 Task: Add the task  Integrate a new payment gateway for recurring payments to the section Code Captains in the project AgileHeart and add a Due Date to the respective task as 2024/05/08
Action: Mouse moved to (544, 386)
Screenshot: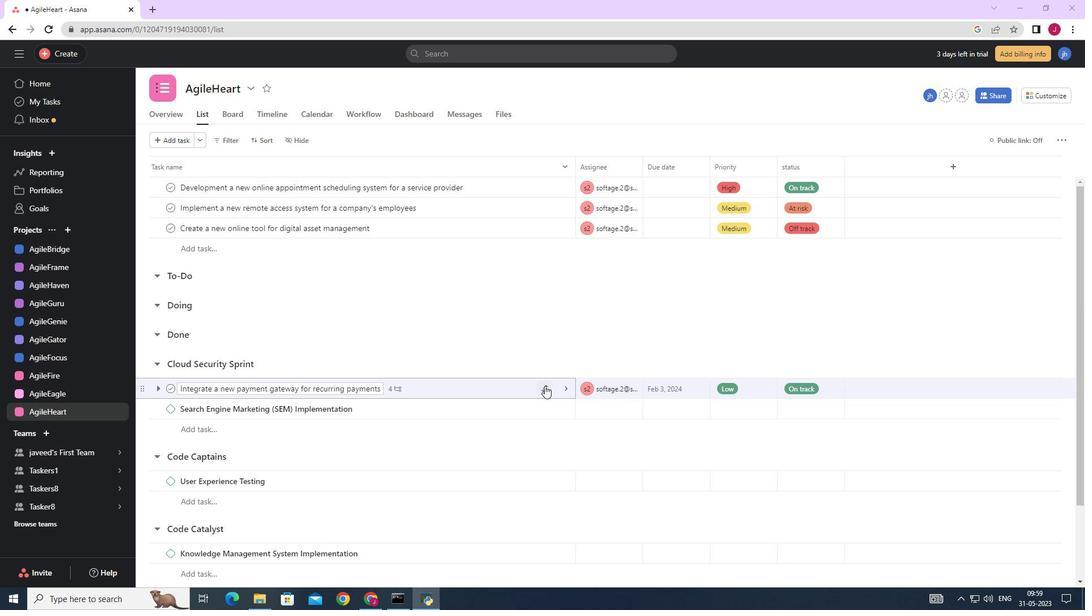 
Action: Mouse pressed left at (544, 386)
Screenshot: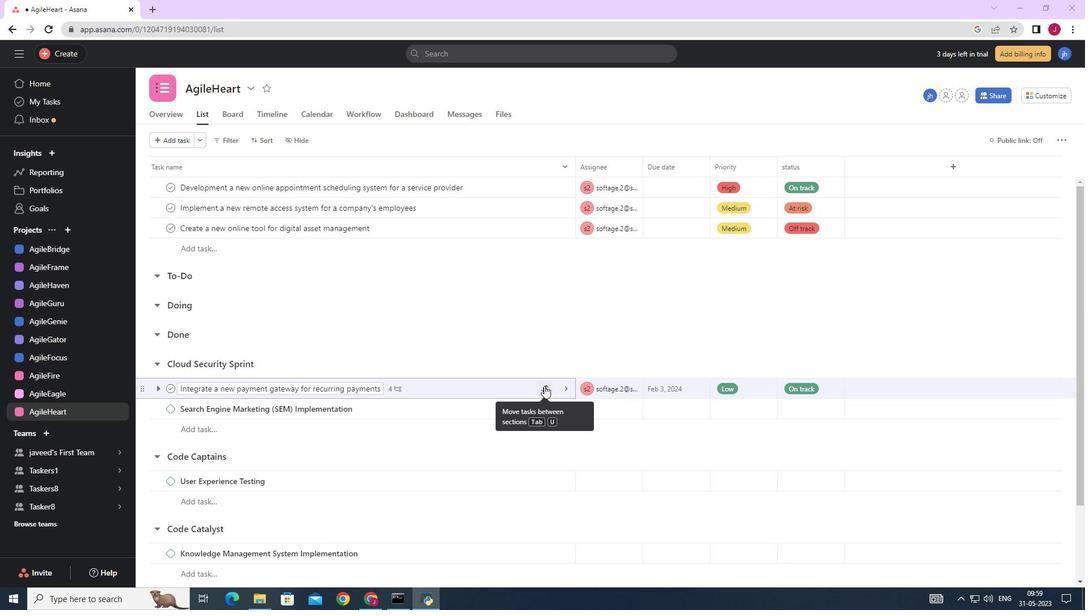 
Action: Mouse moved to (488, 317)
Screenshot: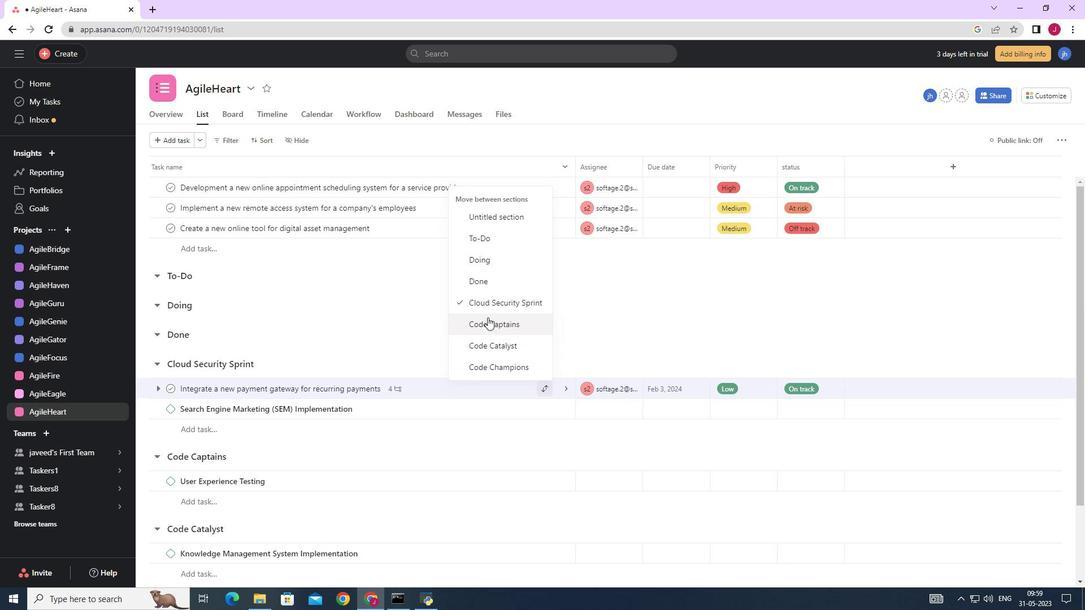 
Action: Mouse pressed left at (488, 317)
Screenshot: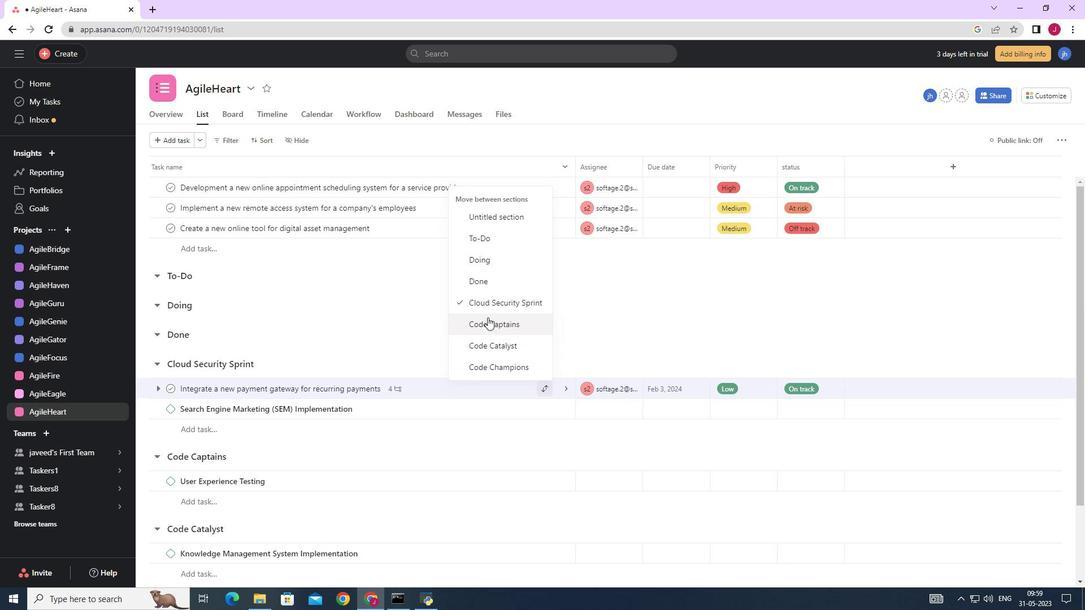 
Action: Mouse moved to (666, 458)
Screenshot: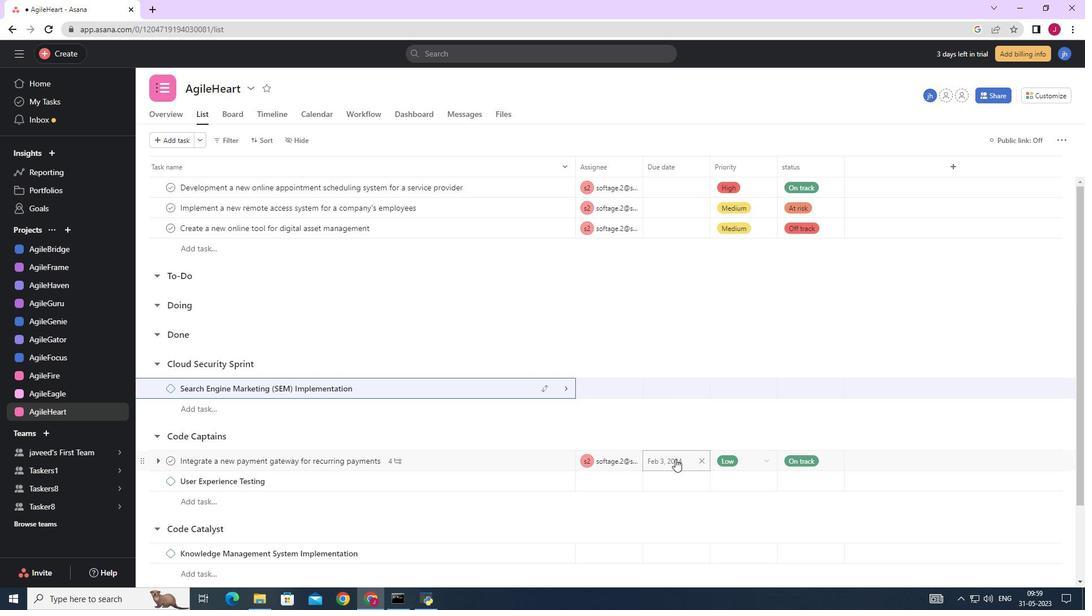 
Action: Mouse pressed left at (666, 458)
Screenshot: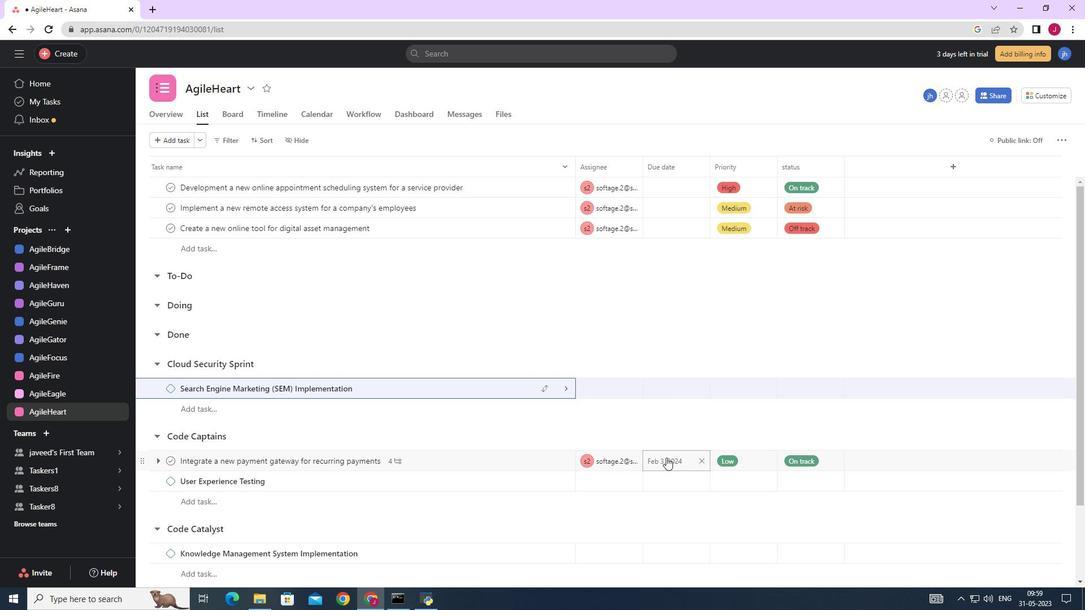 
Action: Mouse moved to (693, 460)
Screenshot: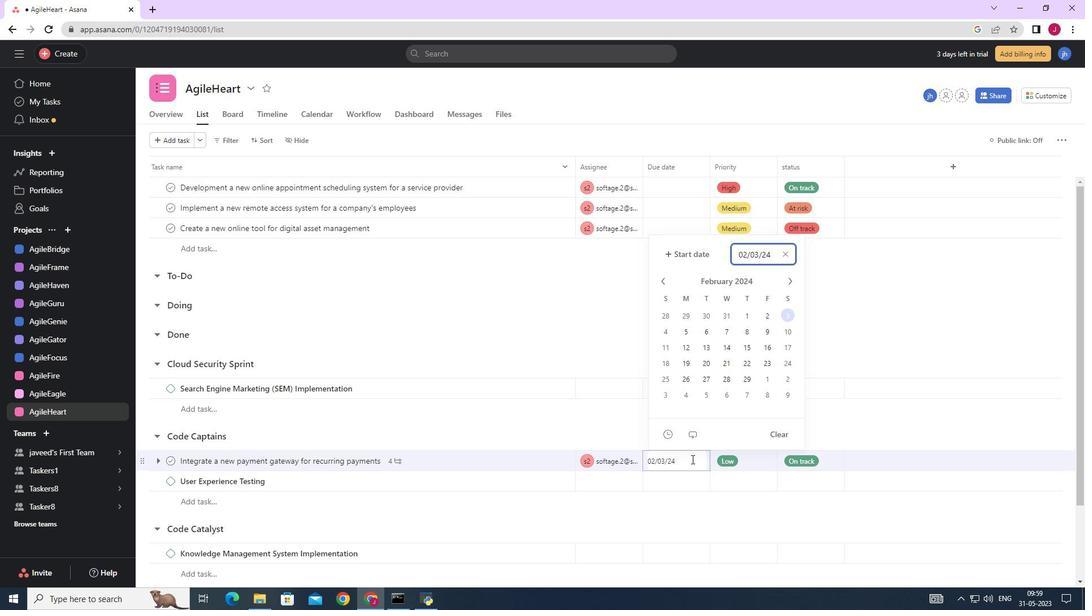 
Action: Mouse pressed left at (693, 460)
Screenshot: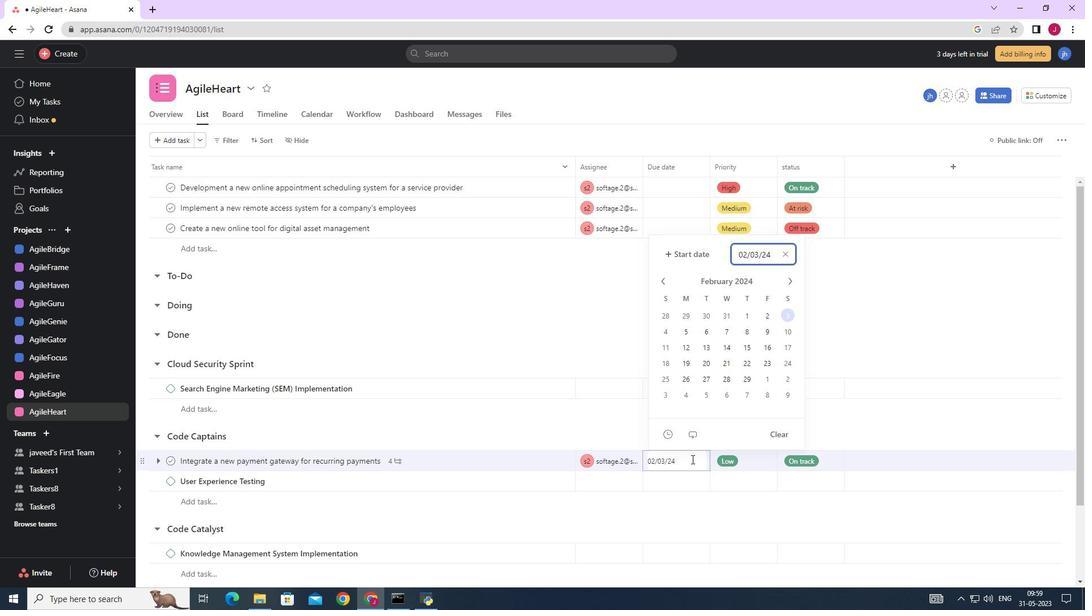 
Action: Mouse pressed left at (693, 460)
Screenshot: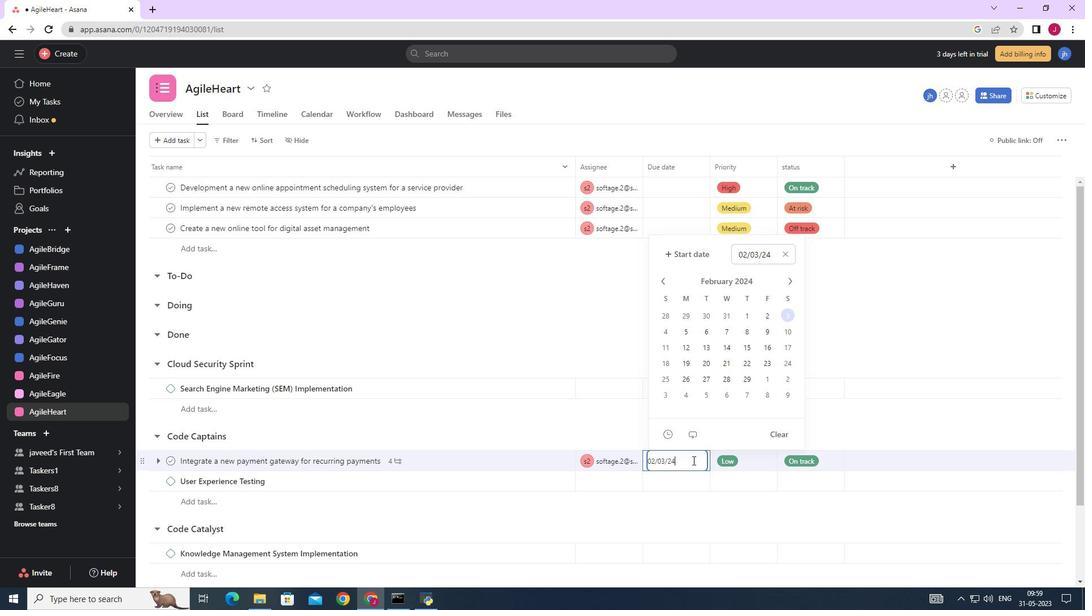 
Action: Mouse moved to (788, 283)
Screenshot: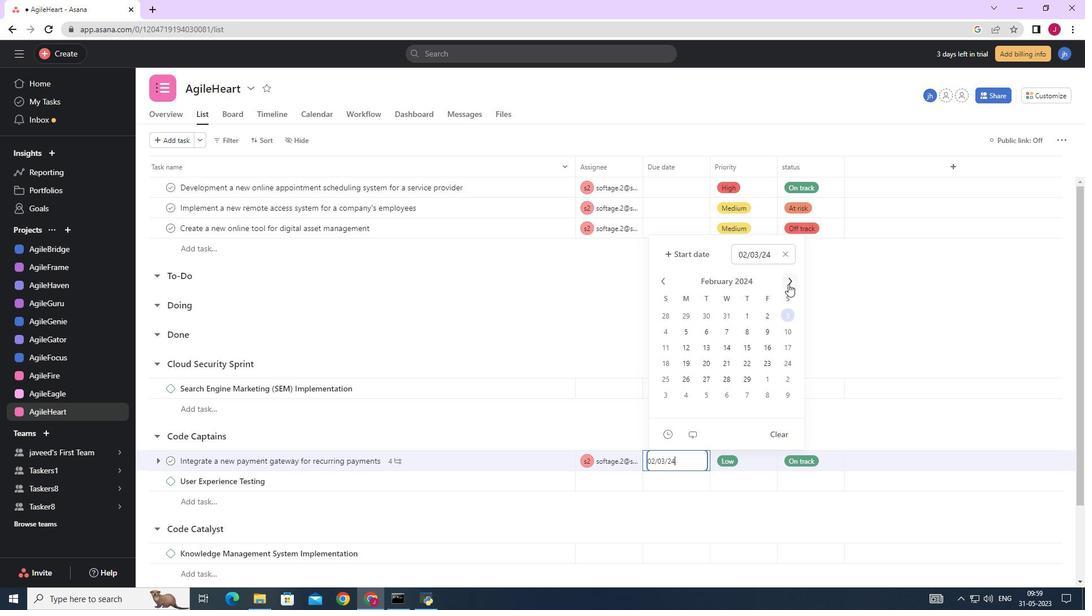 
Action: Mouse pressed left at (788, 283)
Screenshot: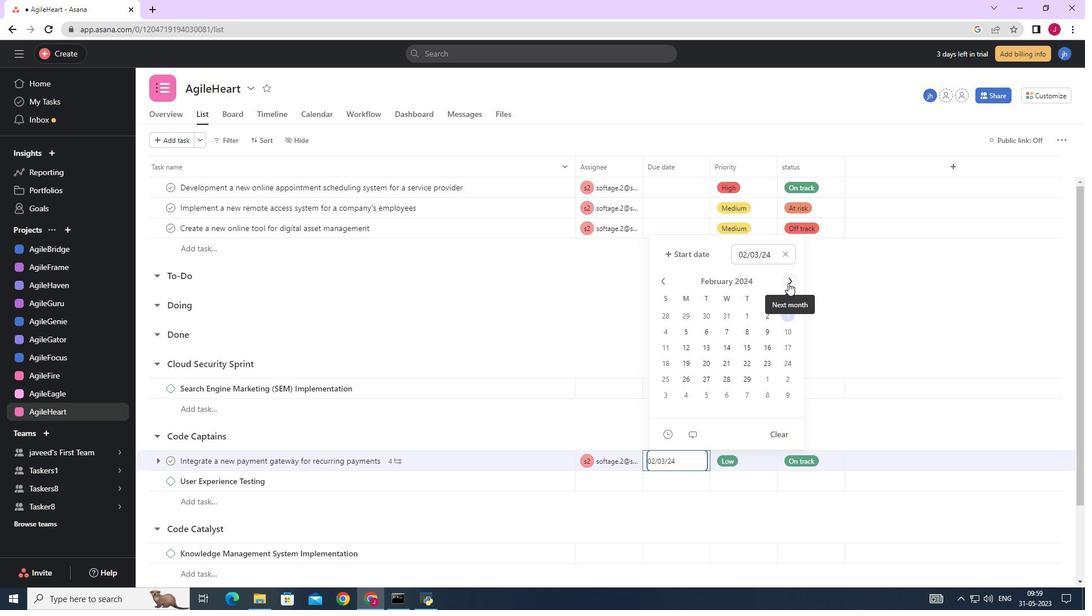 
Action: Mouse pressed left at (788, 283)
Screenshot: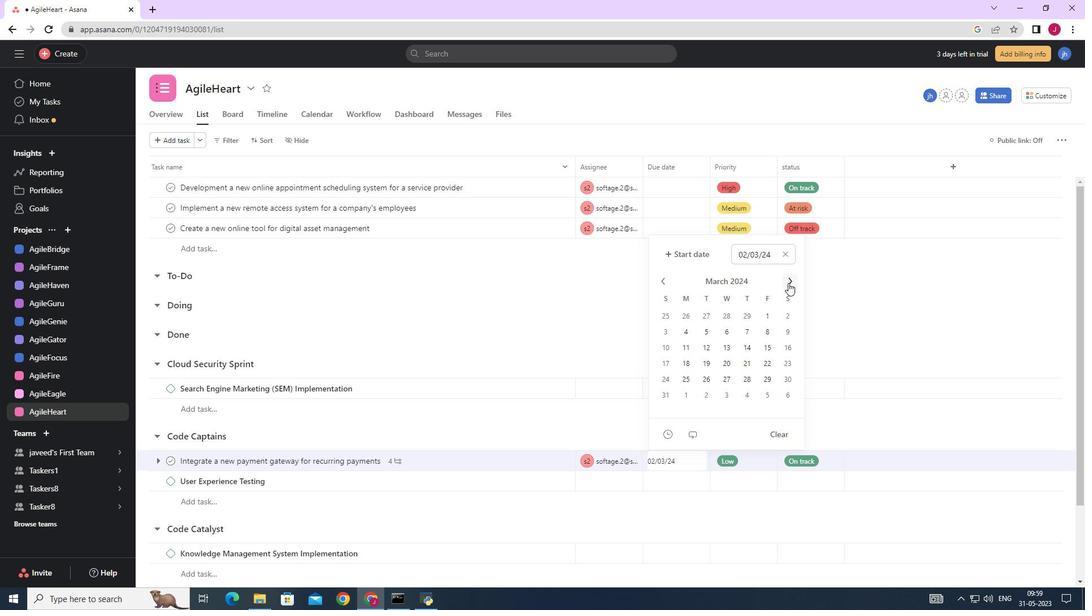 
Action: Mouse moved to (789, 283)
Screenshot: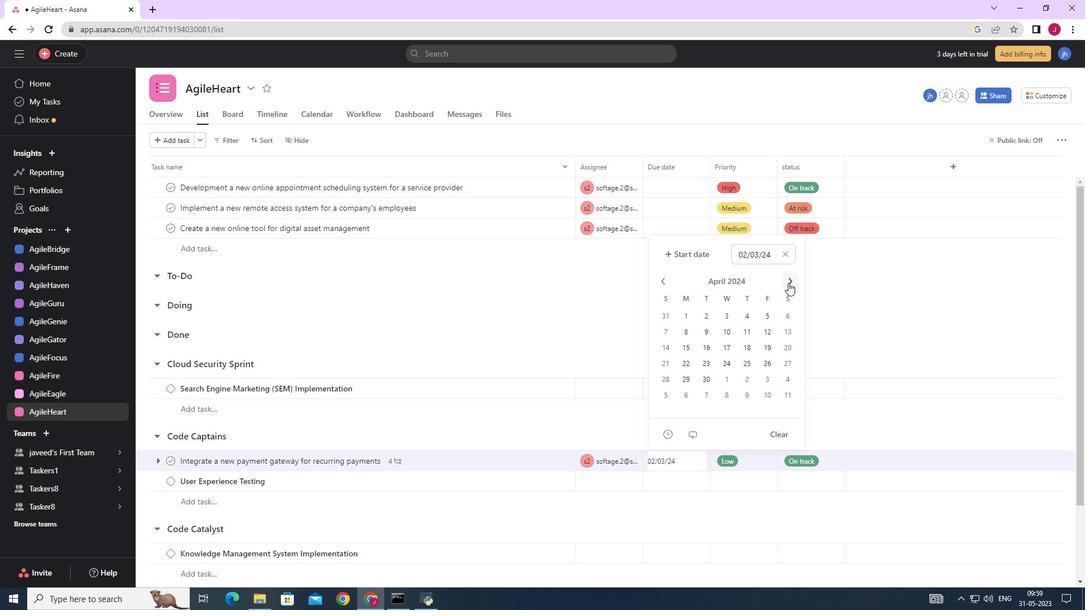 
Action: Mouse pressed left at (789, 283)
Screenshot: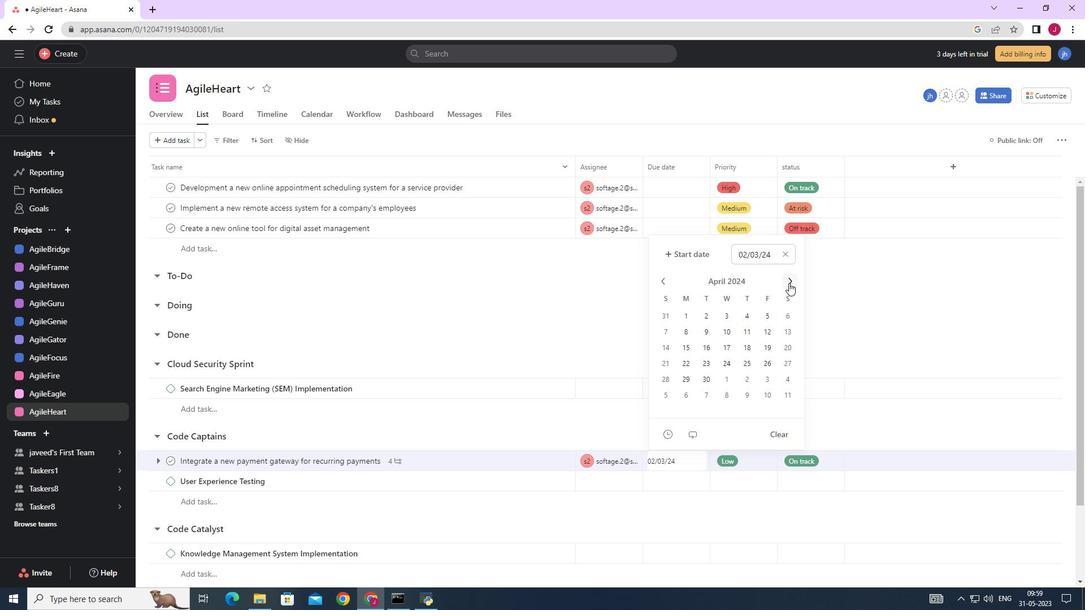 
Action: Mouse moved to (725, 332)
Screenshot: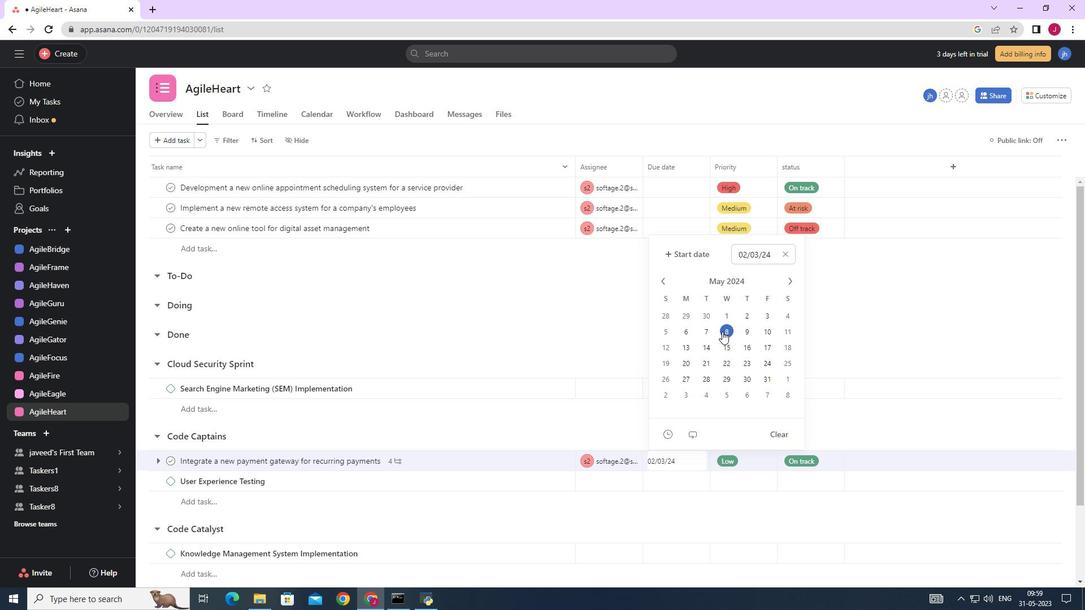 
Action: Mouse pressed left at (725, 332)
Screenshot: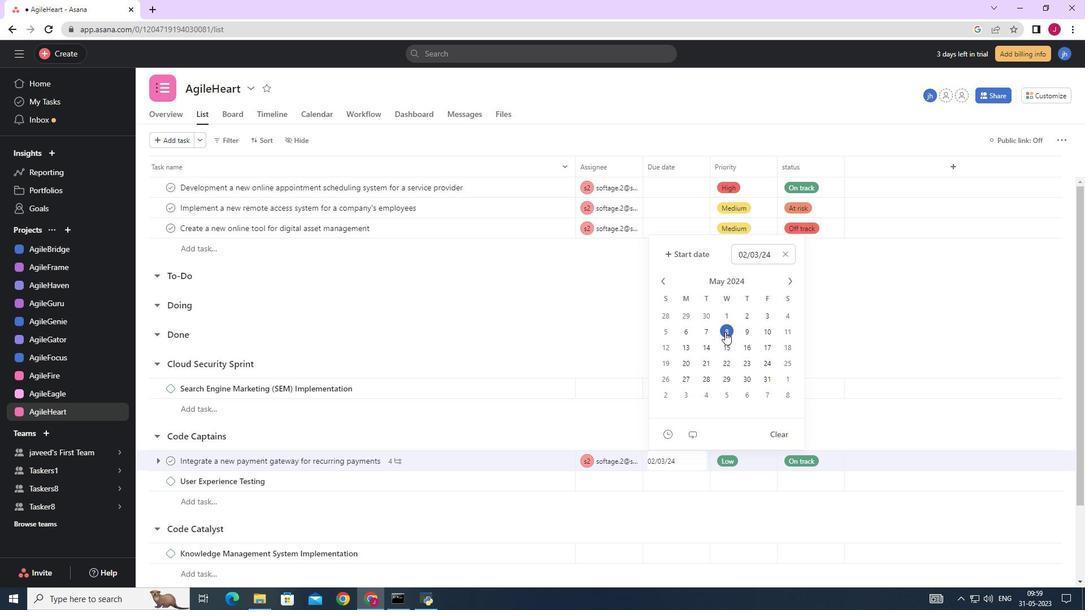 
Action: Mouse moved to (953, 322)
Screenshot: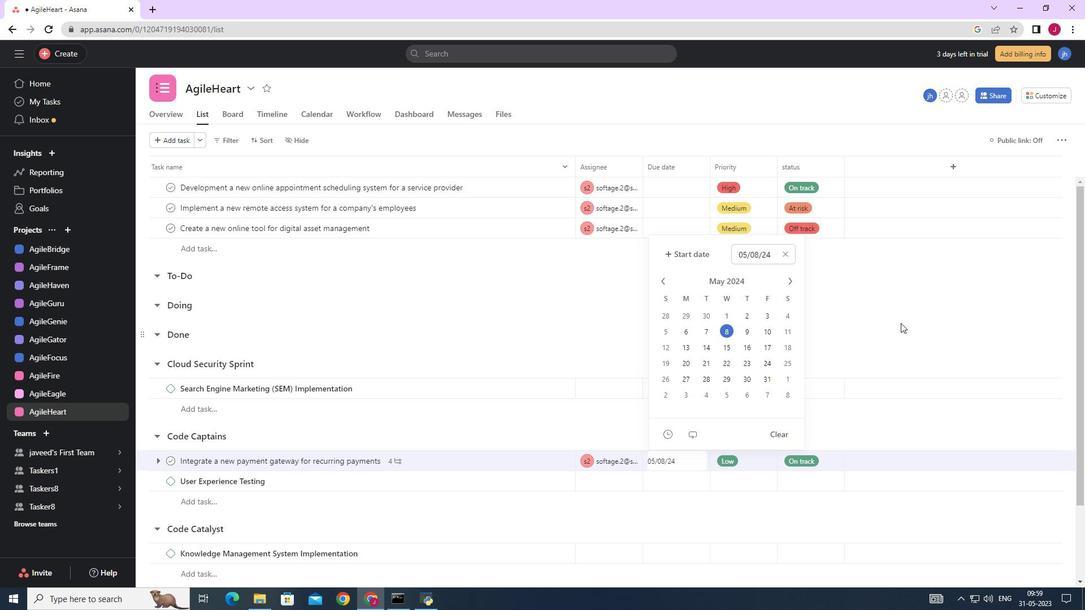 
Action: Mouse pressed left at (953, 322)
Screenshot: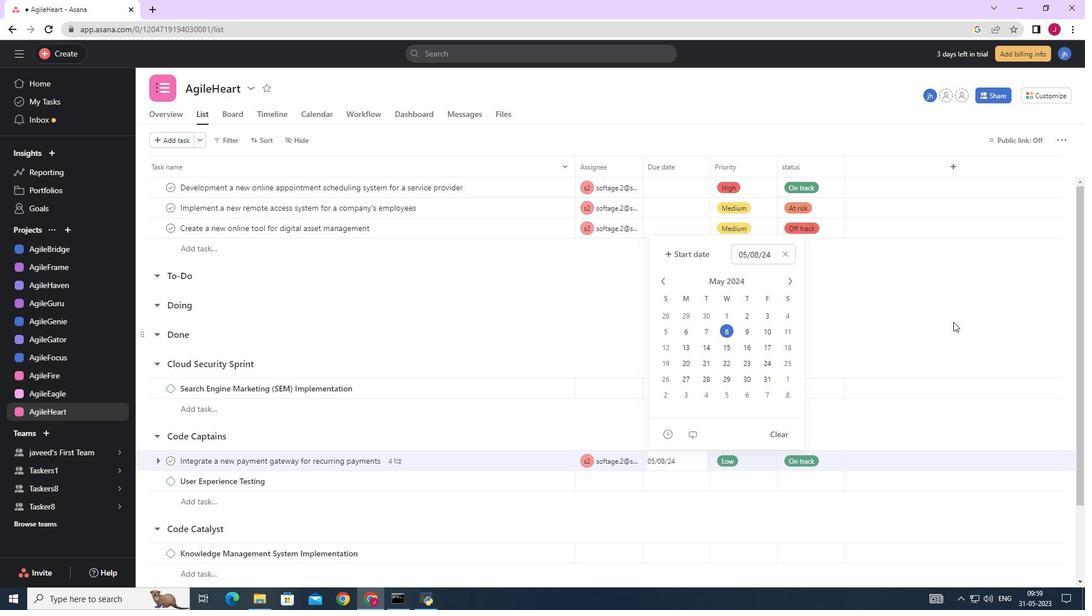 
Action: Mouse moved to (900, 321)
Screenshot: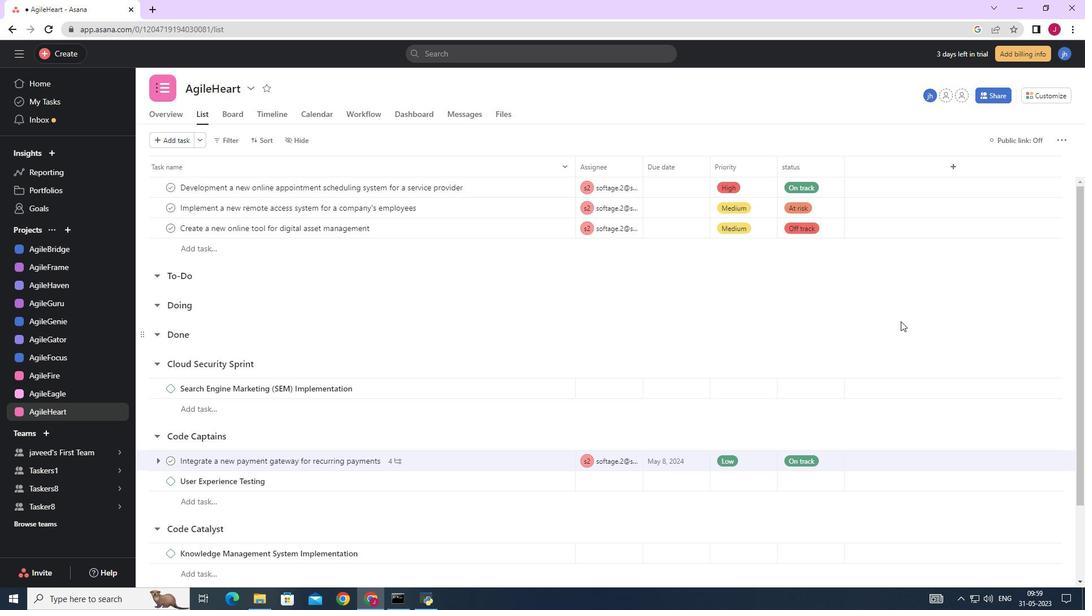 
